 Task: Discover art museums and galleries in Chicago, Illinois, and Milwaukee, Wisconsin.
Action: Mouse moved to (155, 86)
Screenshot: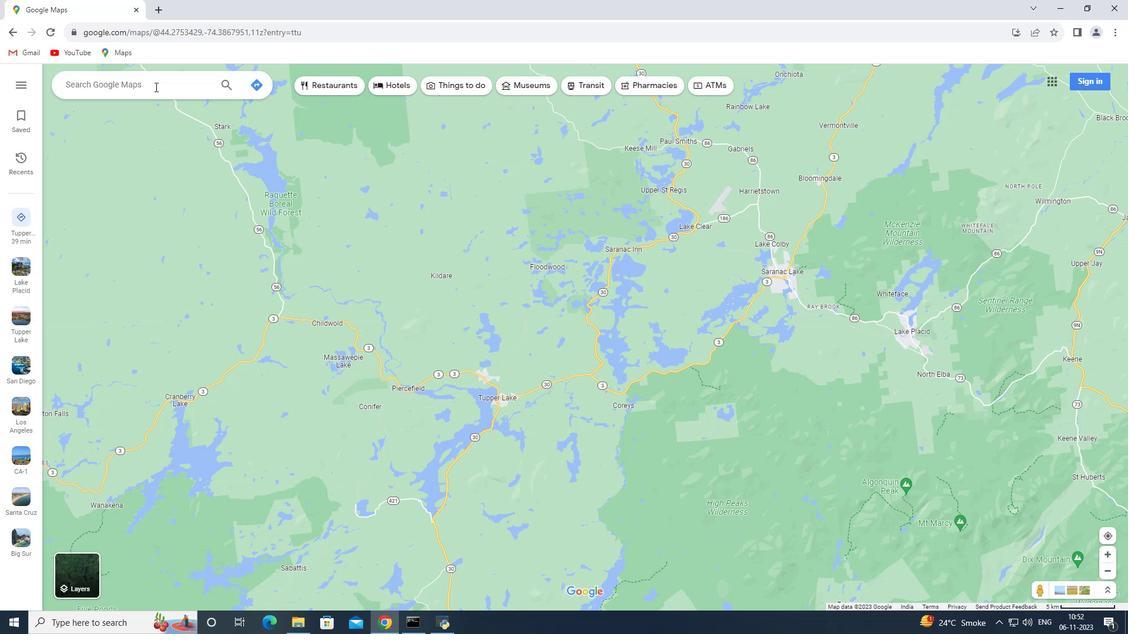 
Action: Mouse pressed left at (155, 86)
Screenshot: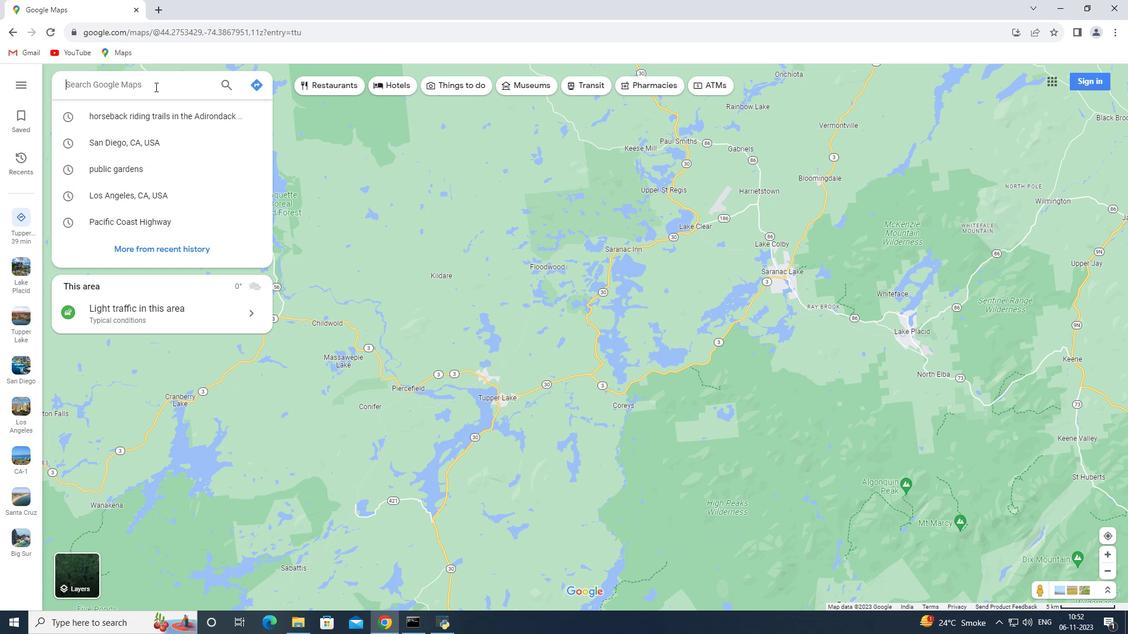 
Action: Mouse moved to (155, 86)
Screenshot: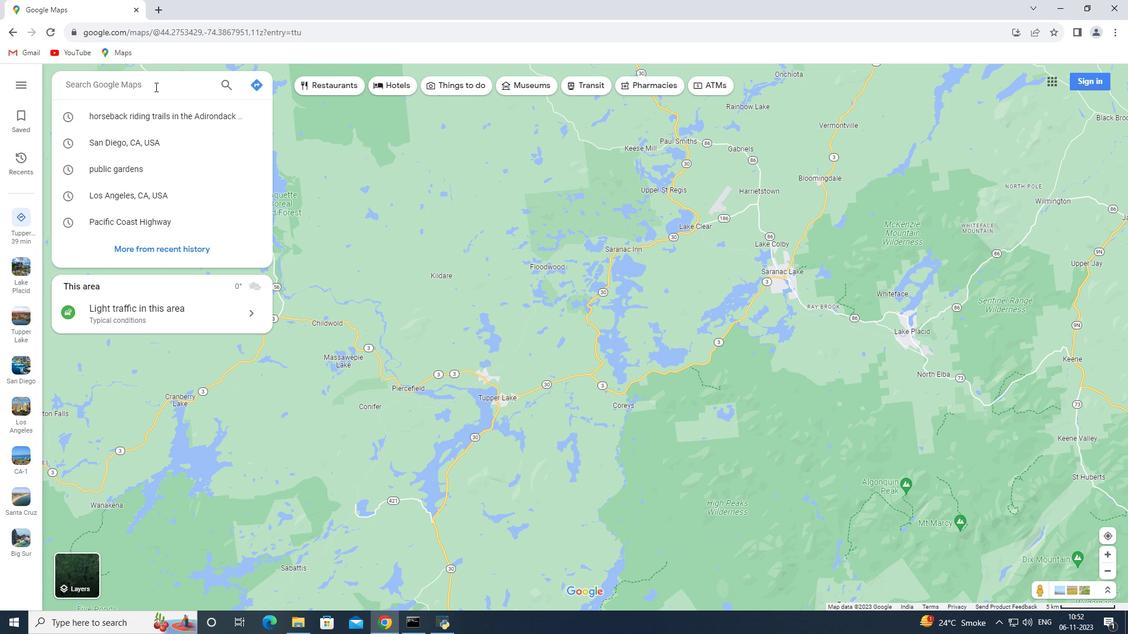 
Action: Key pressed <Key.shift>Chicago,<Key.space>lllinois<Key.enter>
Screenshot: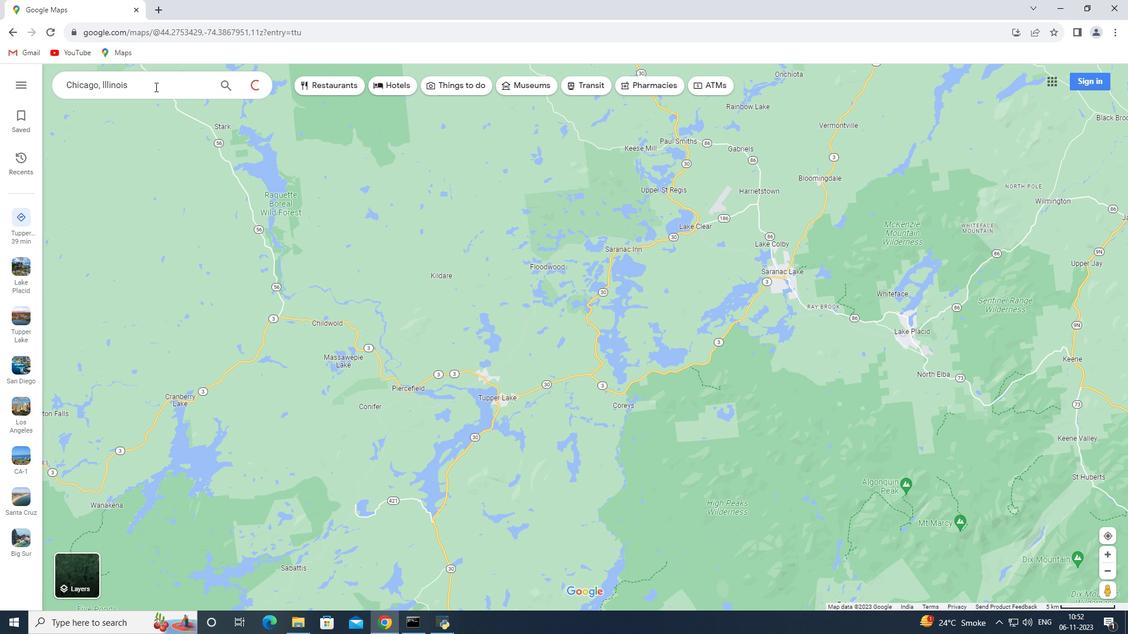 
Action: Mouse moved to (156, 278)
Screenshot: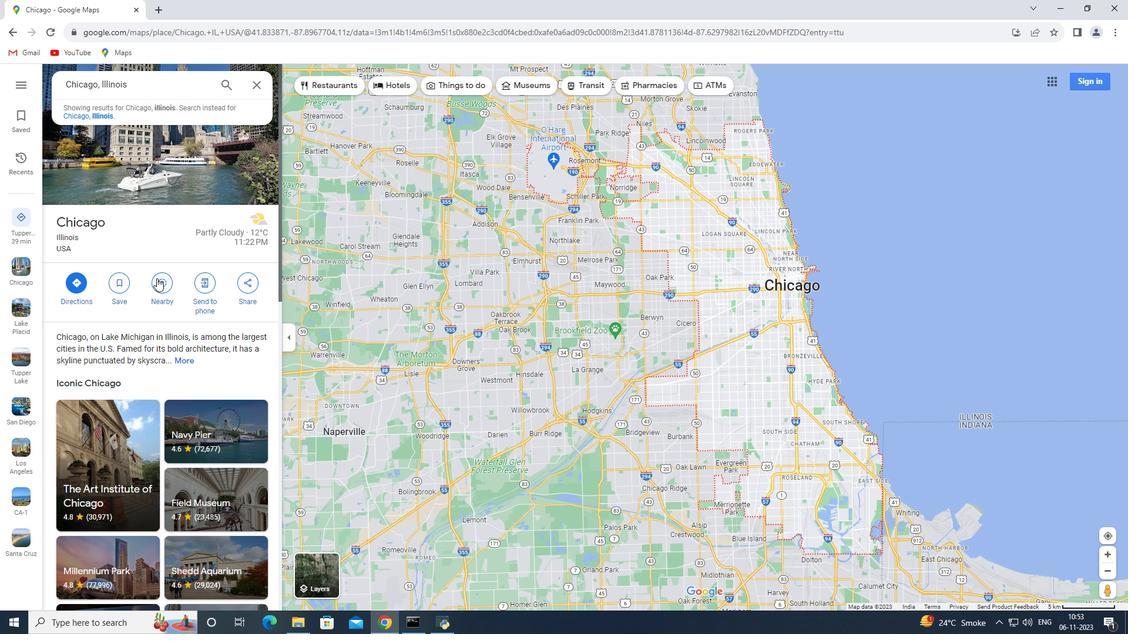 
Action: Mouse pressed left at (156, 278)
Screenshot: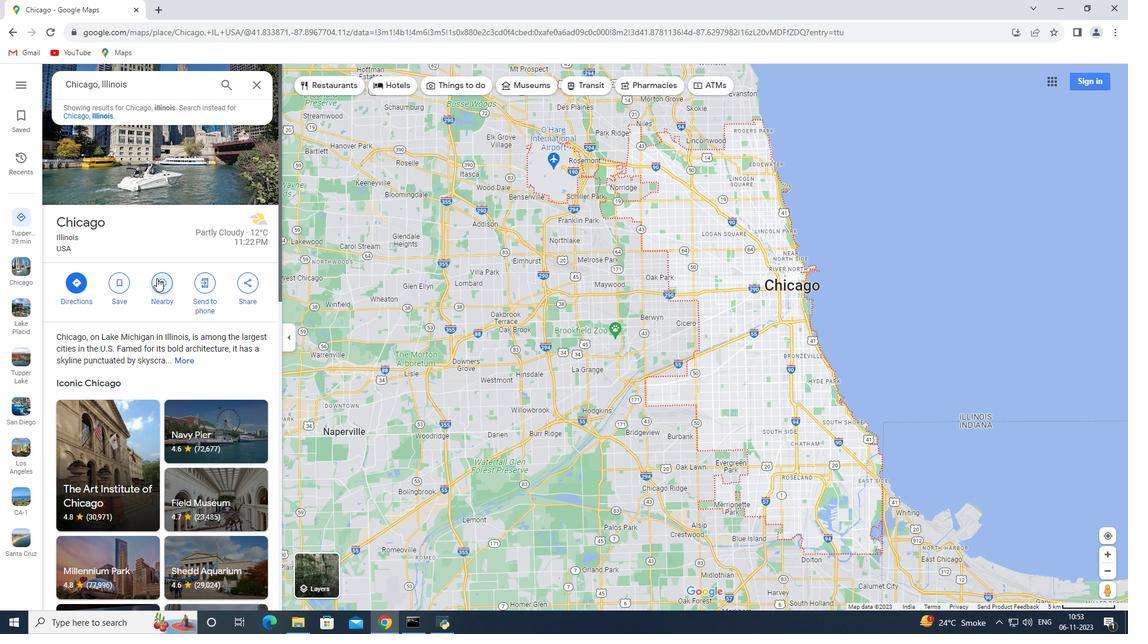 
Action: Mouse moved to (157, 278)
Screenshot: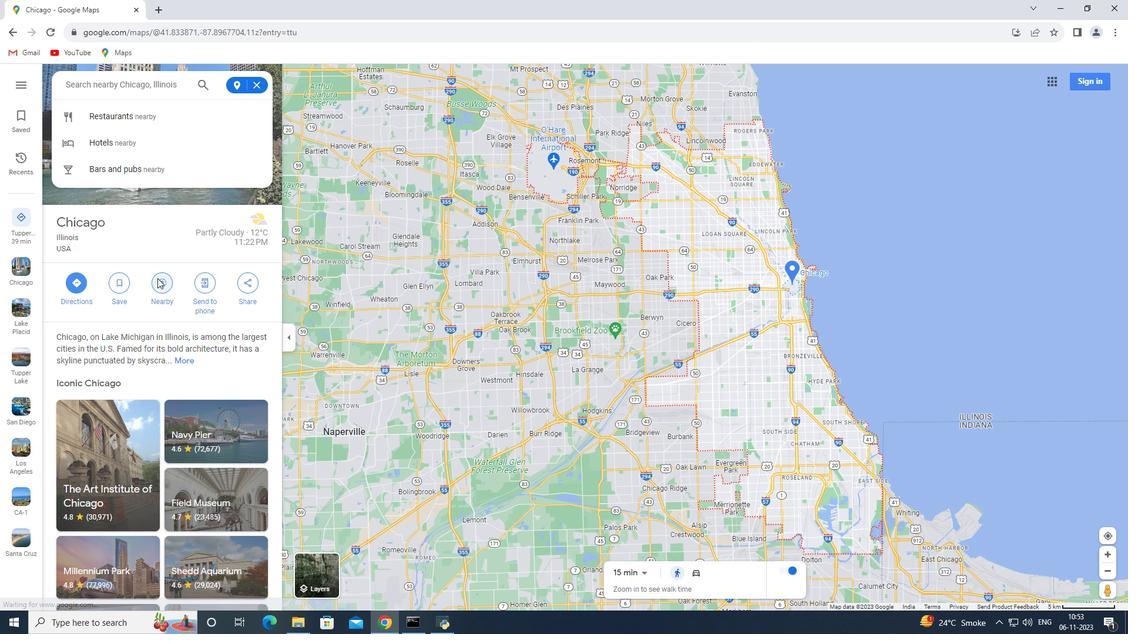
Action: Key pressed art<Key.space>museums<Key.space>and<Key.space>galleries<Key.enter>
Screenshot: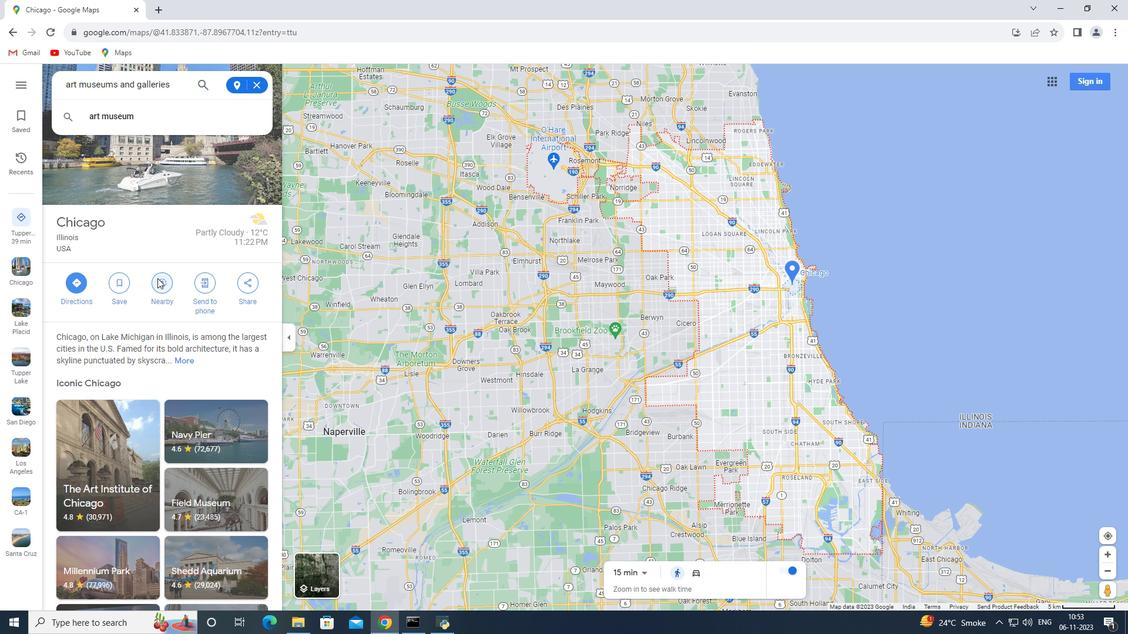 
Action: Mouse moved to (258, 85)
Screenshot: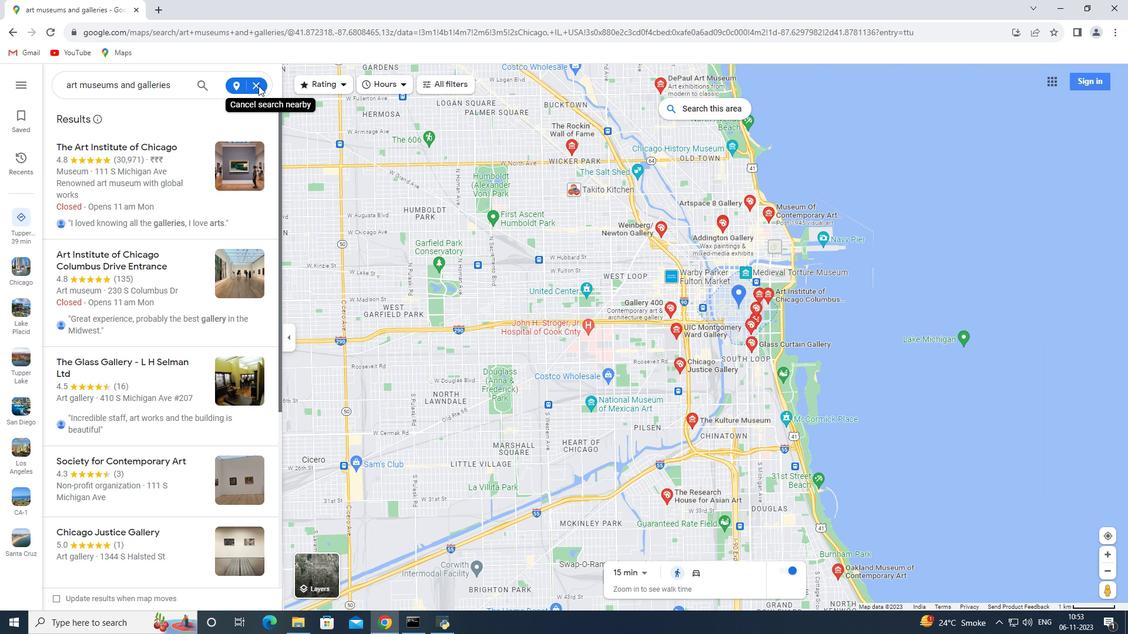 
Action: Mouse pressed left at (258, 85)
Screenshot: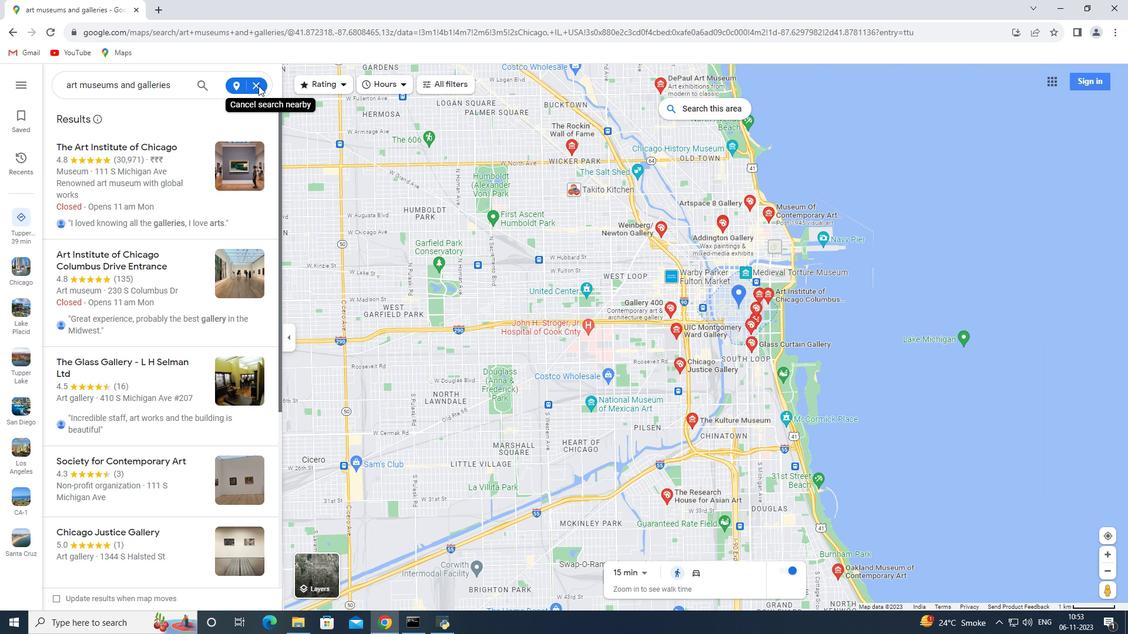
Action: Mouse moved to (258, 85)
Screenshot: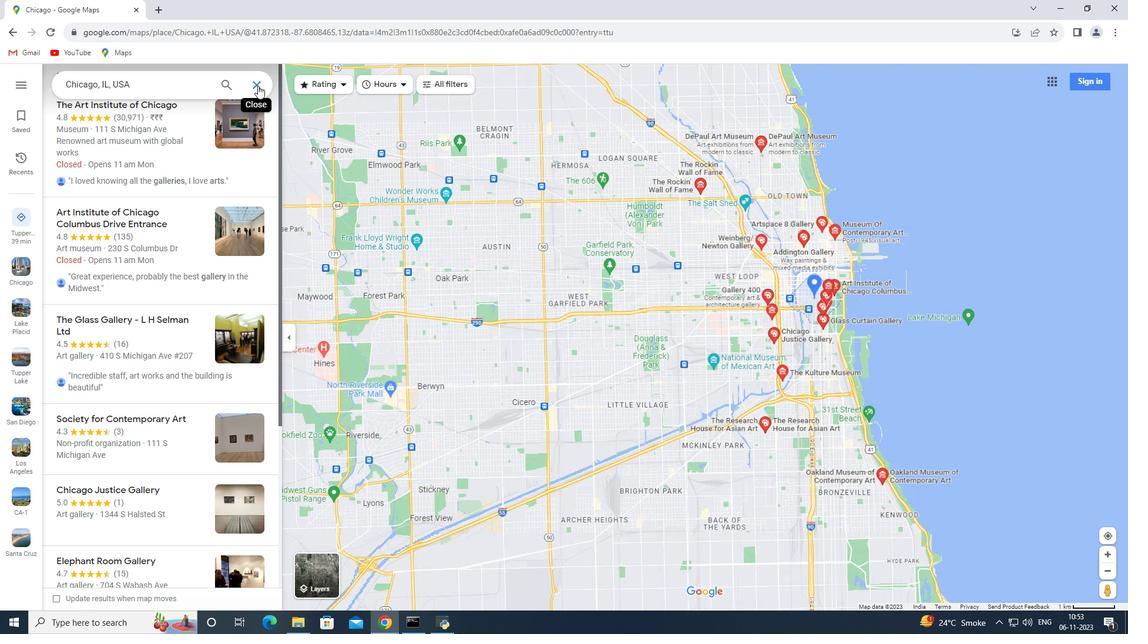 
Action: Mouse pressed left at (258, 85)
Screenshot: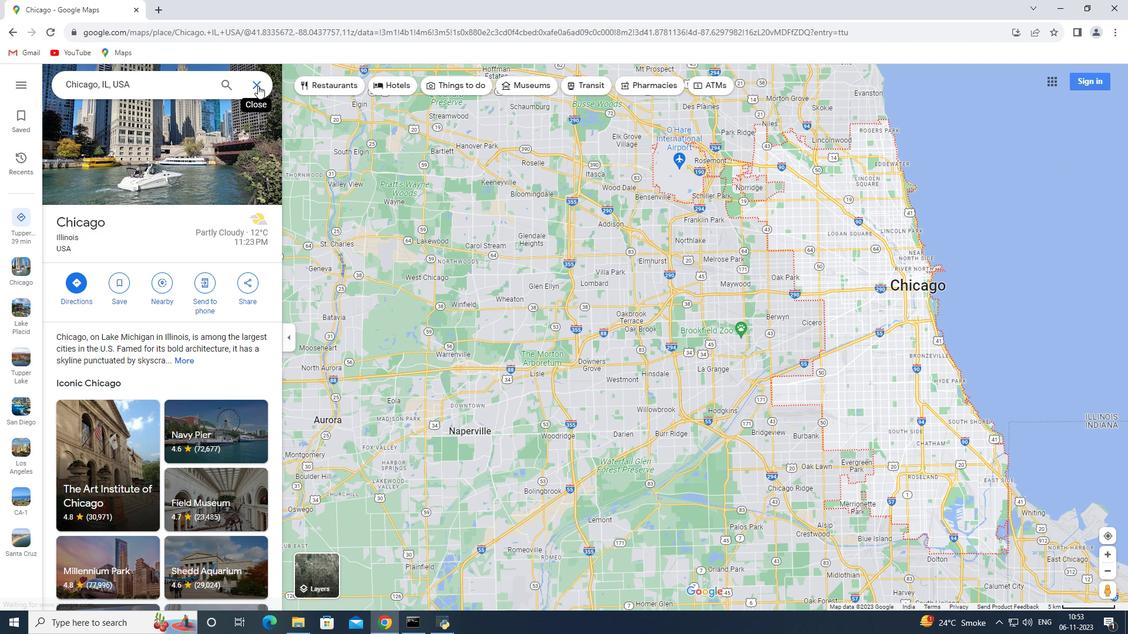 
Action: Mouse moved to (139, 78)
Screenshot: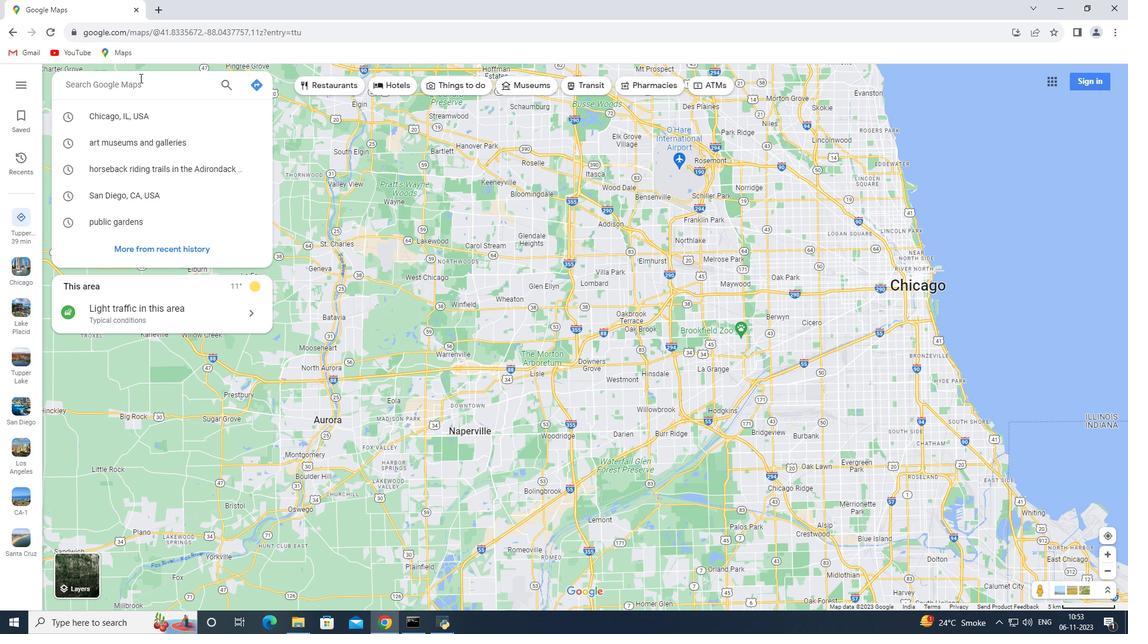 
Action: Key pressed <Key.shift>Milwaukee,<Key.space><Key.shift>Wisconsin<Key.enter>
Screenshot: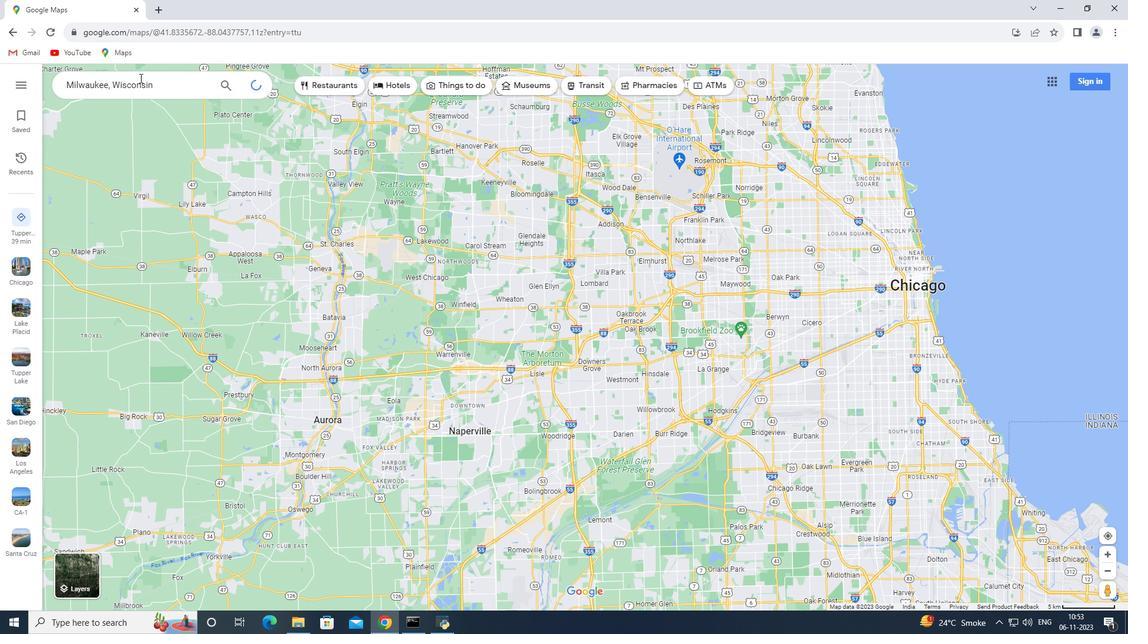 
Action: Mouse moved to (153, 283)
Screenshot: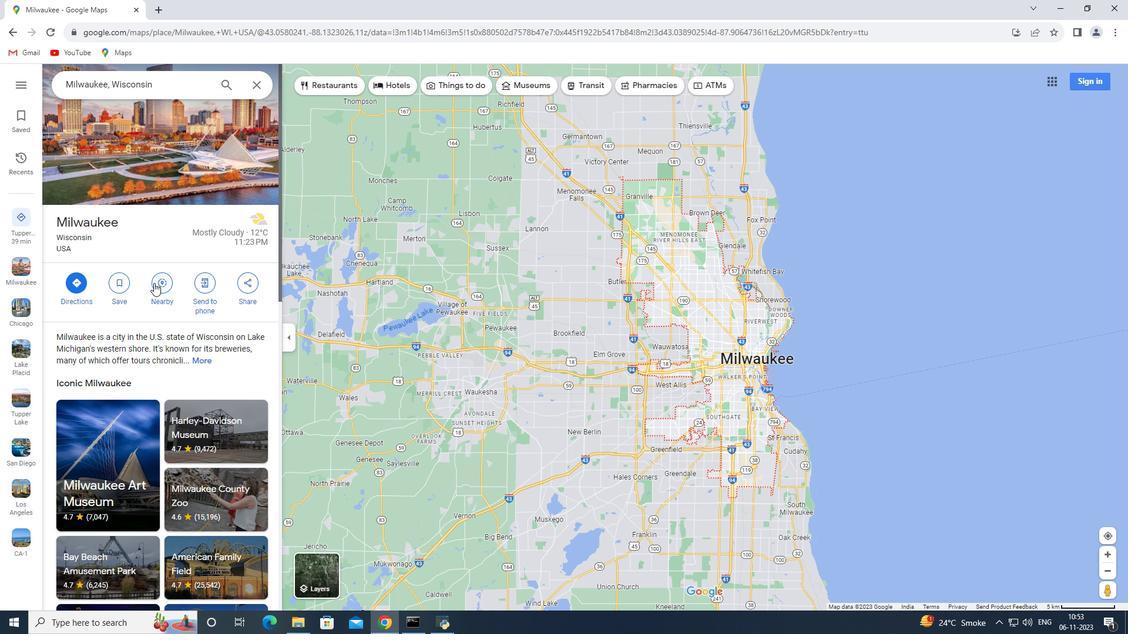 
Action: Mouse pressed left at (153, 283)
Screenshot: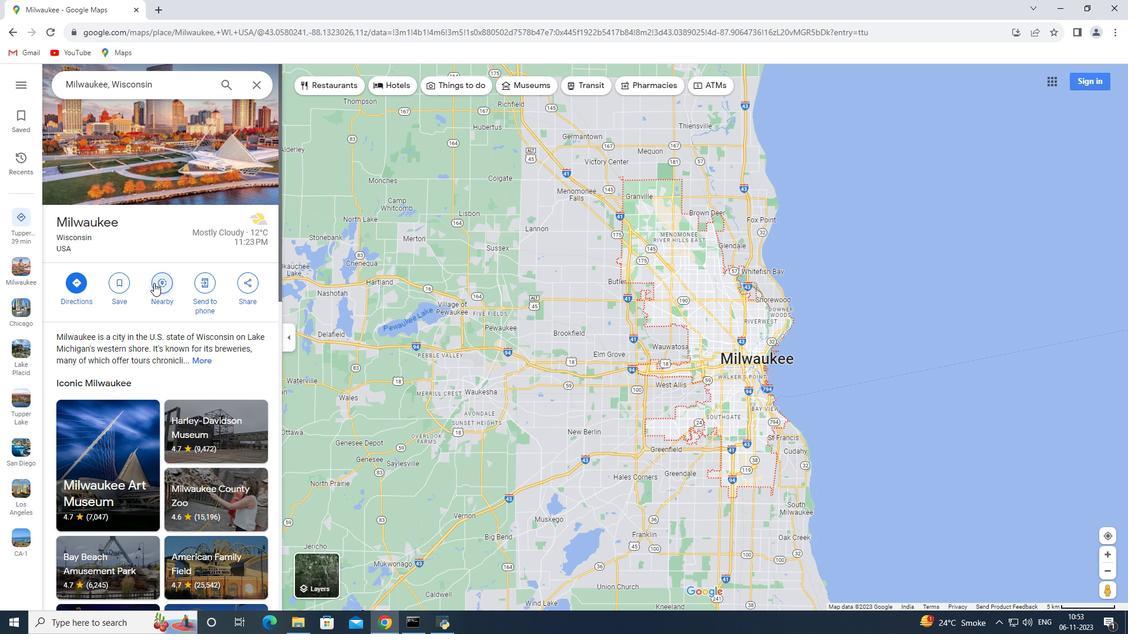 
Action: Mouse moved to (153, 283)
Screenshot: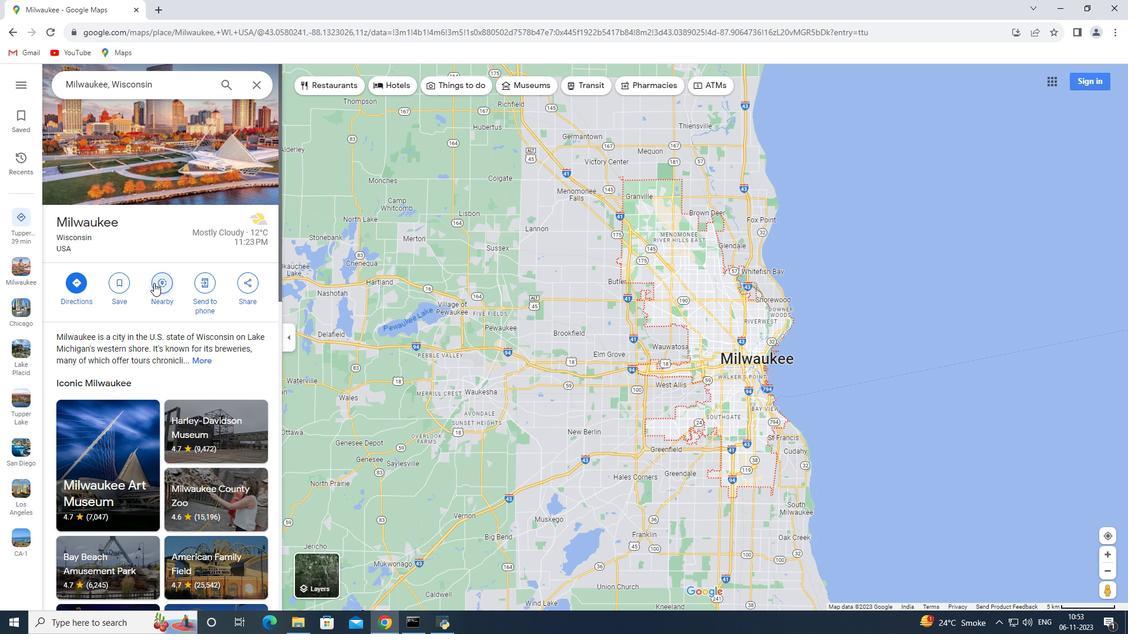 
Action: Key pressed art<Key.space>museums<Key.space>and<Key.space>galleries<Key.enter>
Screenshot: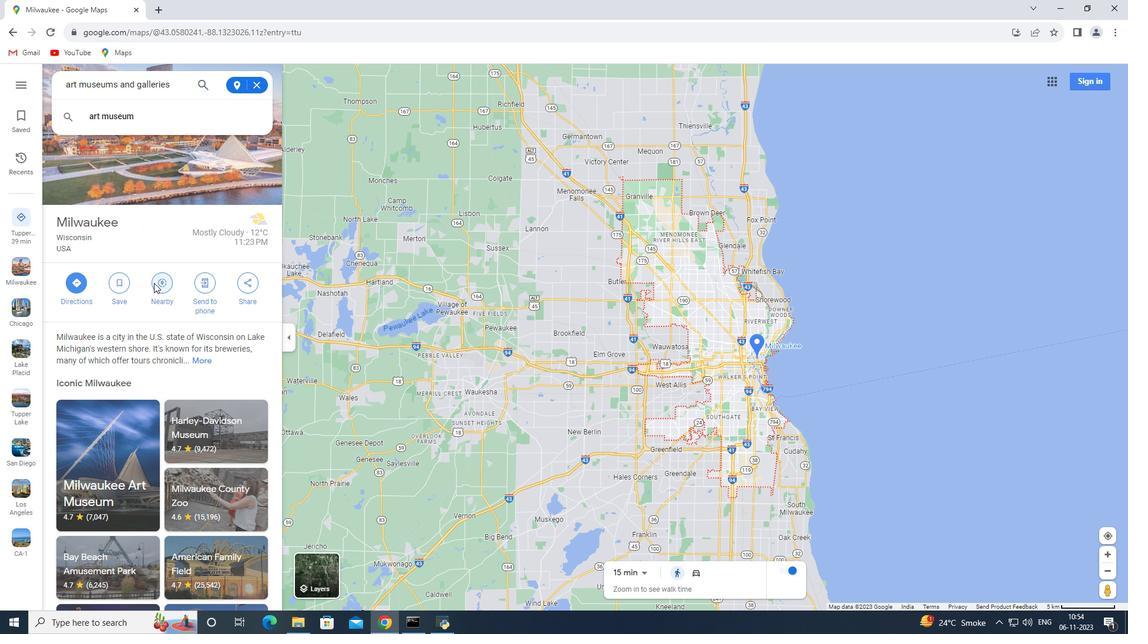 
